 Task: Start in the project VantageTech the sprint 'Epic Expedition', with a duration of 1 week.
Action: Mouse moved to (178, 53)
Screenshot: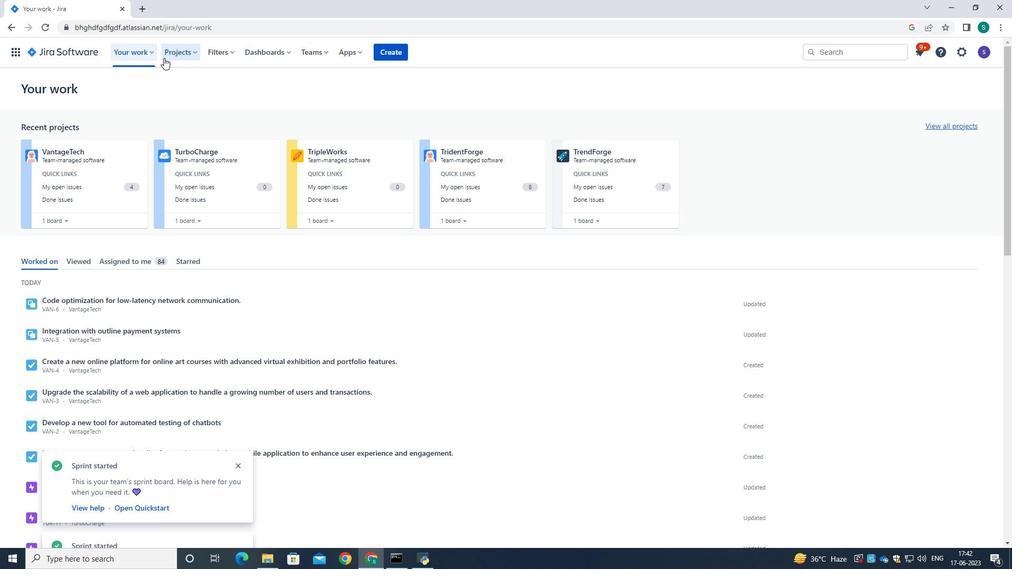 
Action: Mouse pressed left at (178, 53)
Screenshot: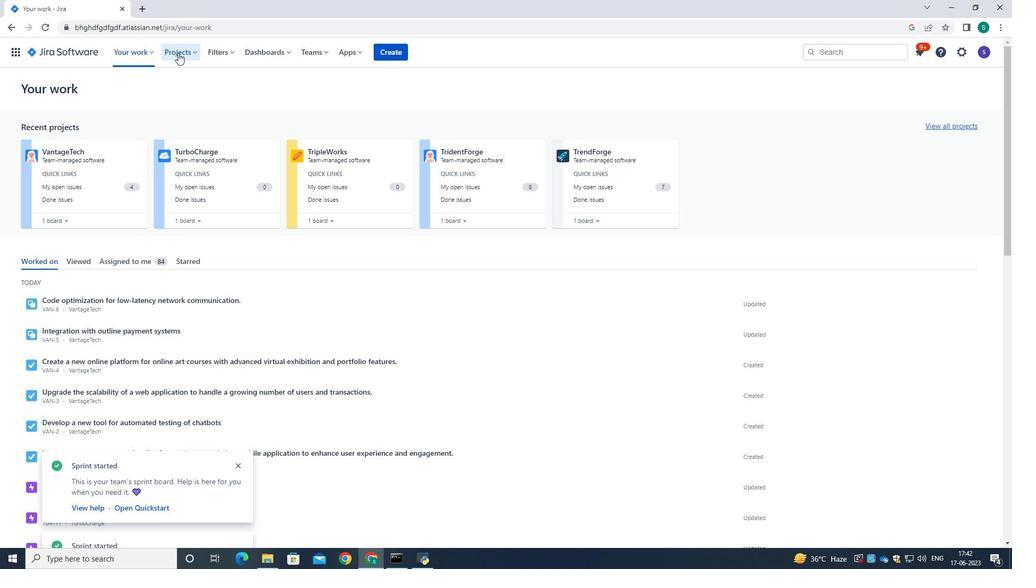 
Action: Mouse moved to (198, 104)
Screenshot: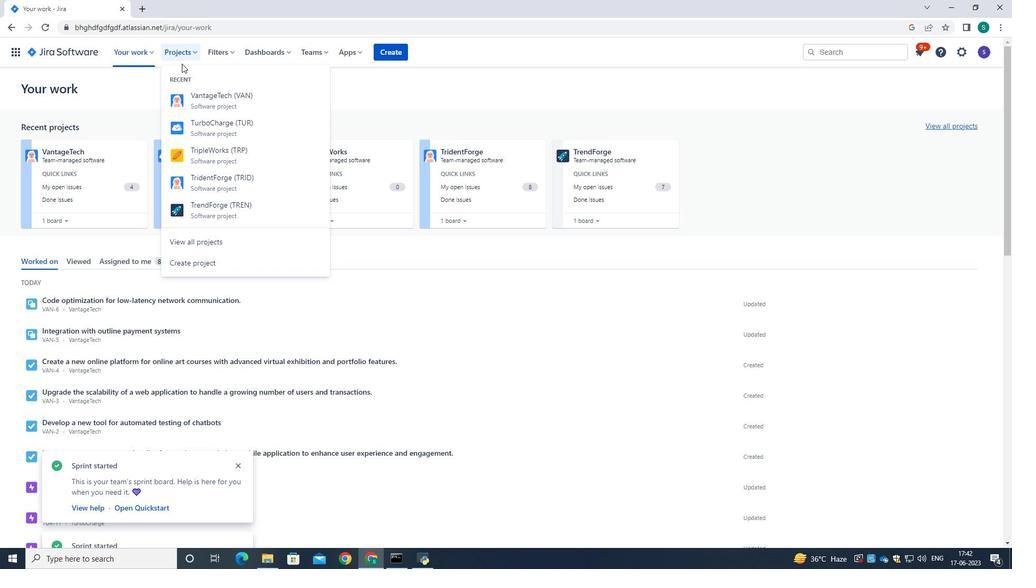 
Action: Mouse pressed left at (198, 104)
Screenshot: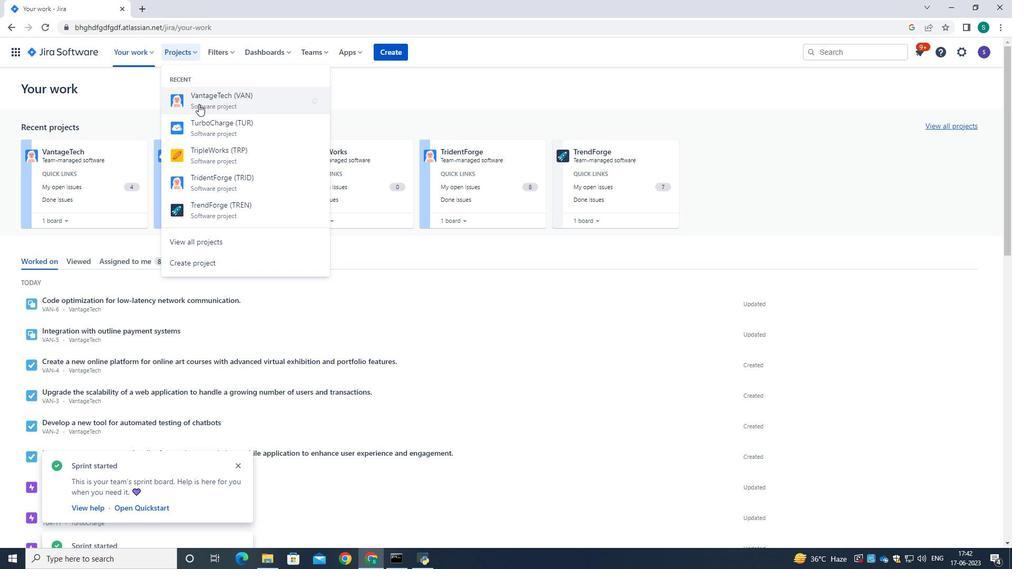 
Action: Mouse moved to (68, 156)
Screenshot: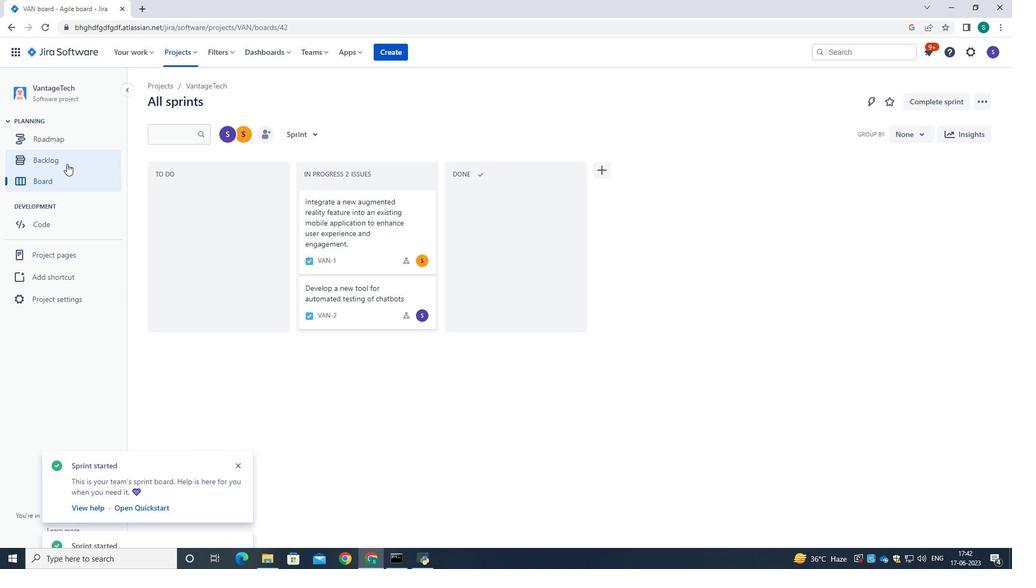 
Action: Mouse pressed left at (68, 156)
Screenshot: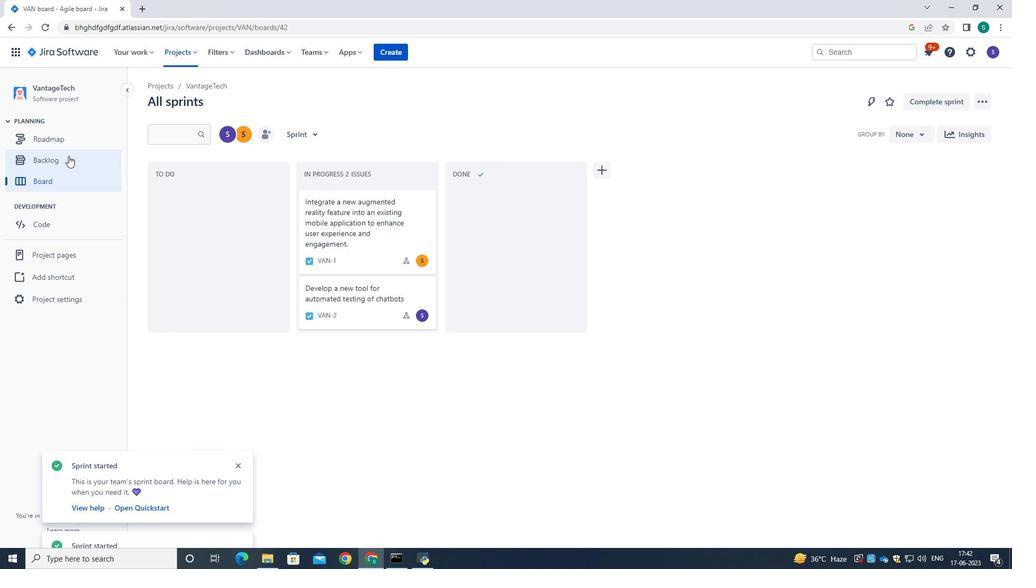 
Action: Mouse moved to (802, 329)
Screenshot: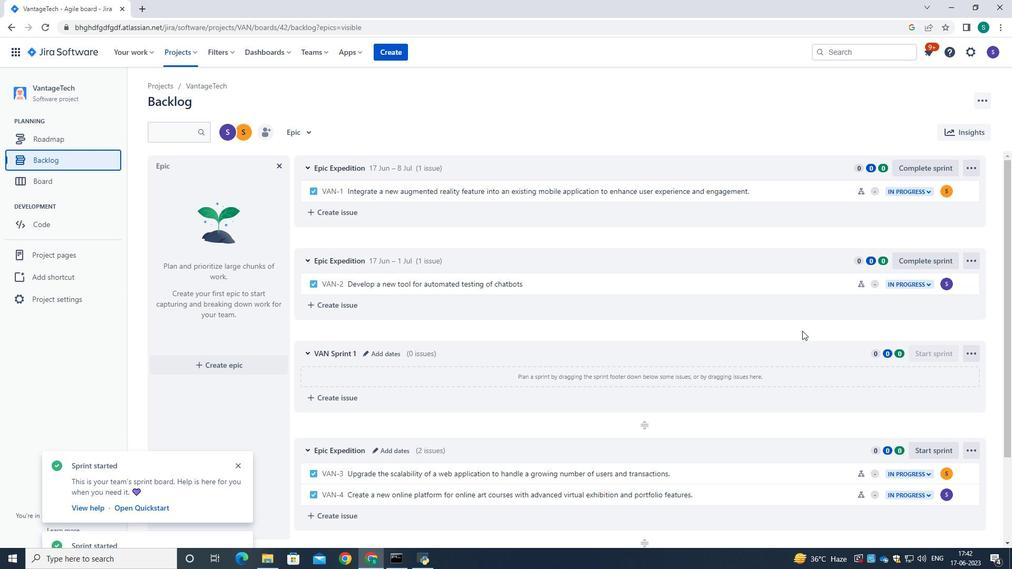 
Action: Mouse scrolled (802, 328) with delta (0, 0)
Screenshot: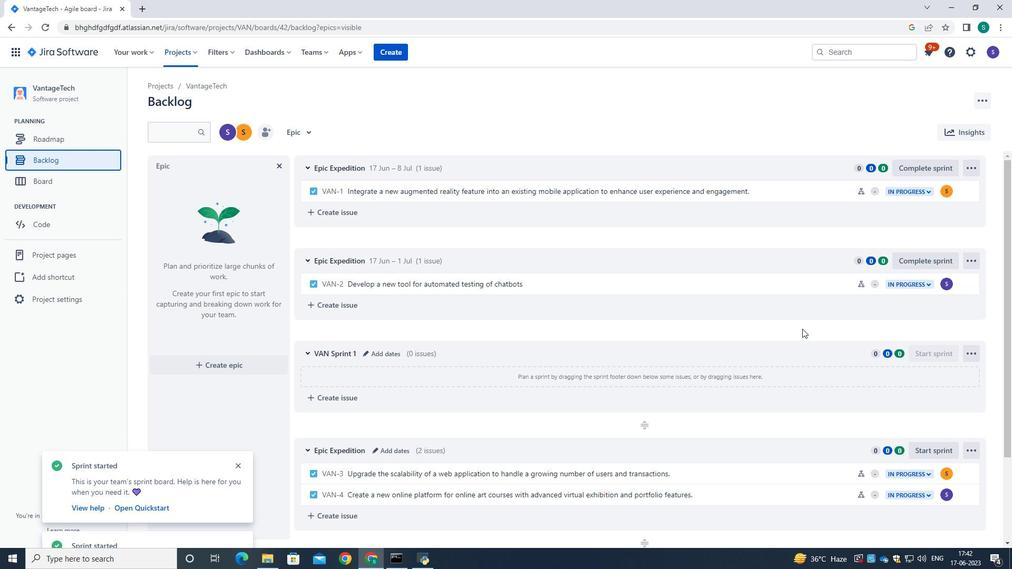 
Action: Mouse scrolled (802, 328) with delta (0, 0)
Screenshot: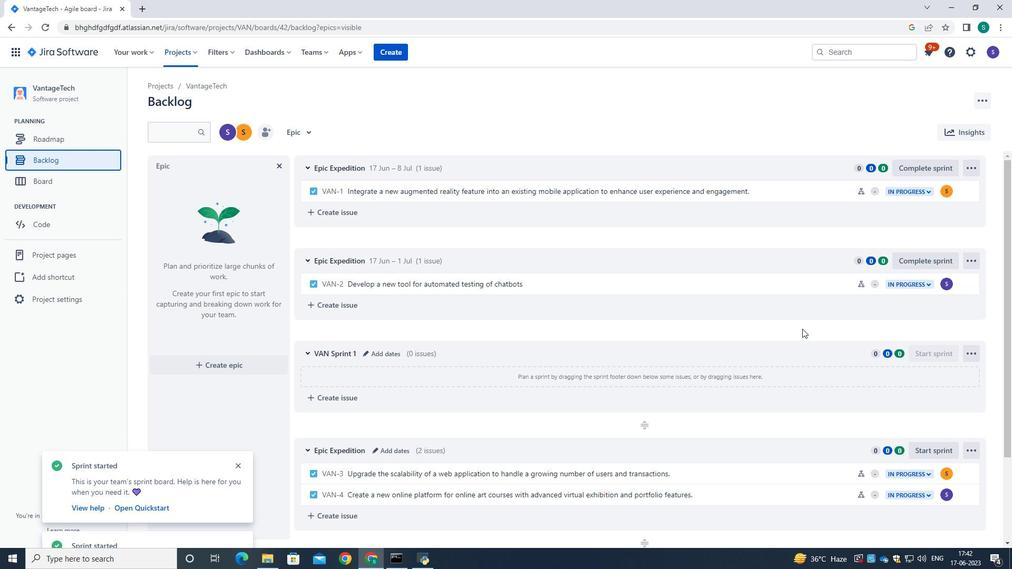
Action: Mouse moved to (926, 345)
Screenshot: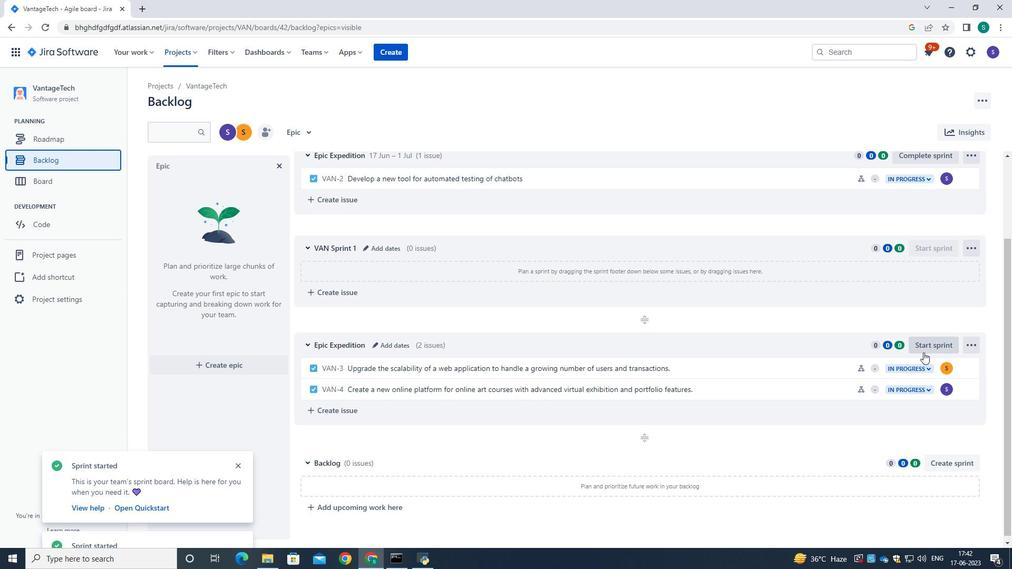 
Action: Mouse pressed left at (926, 345)
Screenshot: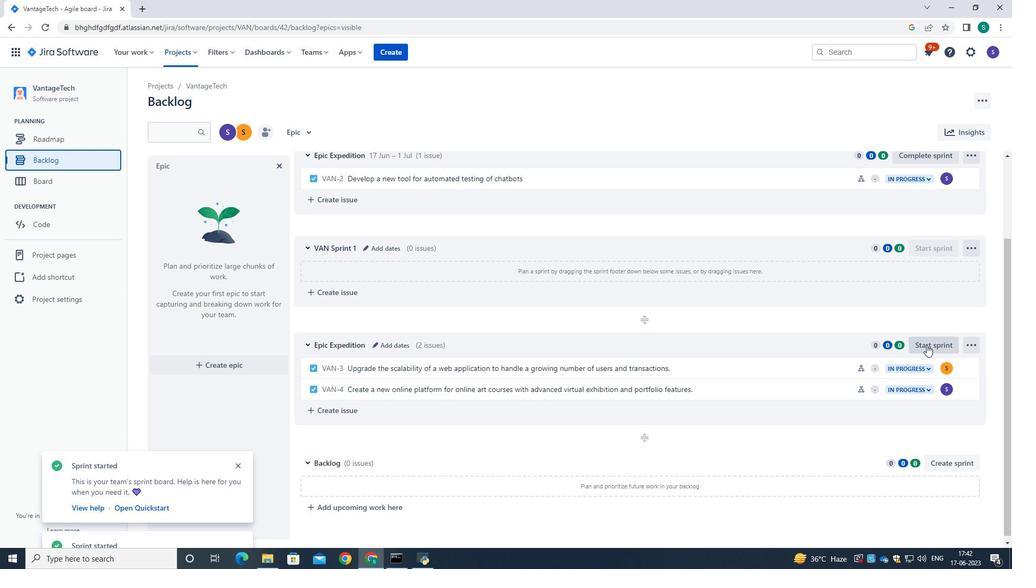 
Action: Mouse moved to (417, 186)
Screenshot: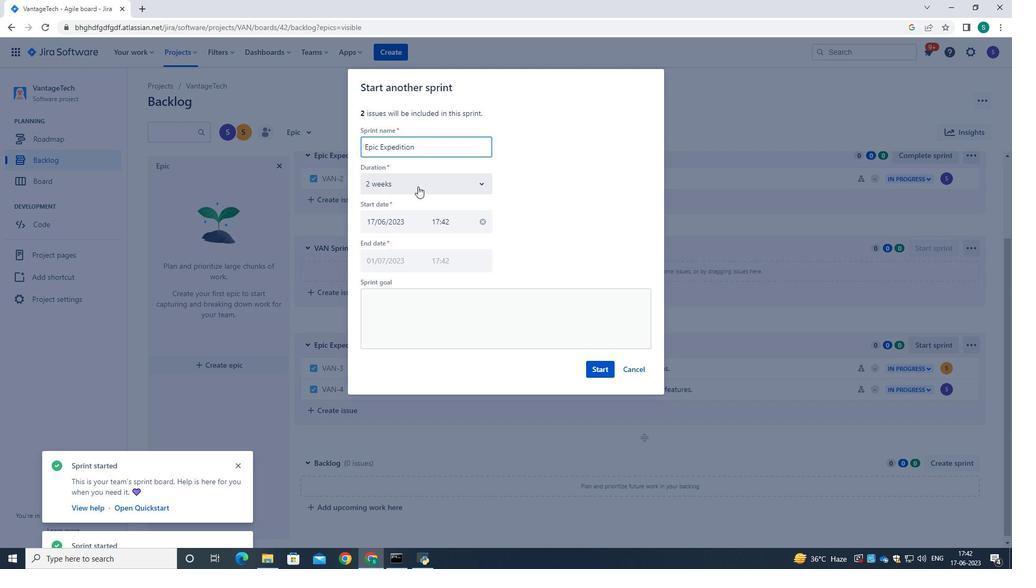 
Action: Mouse pressed left at (417, 186)
Screenshot: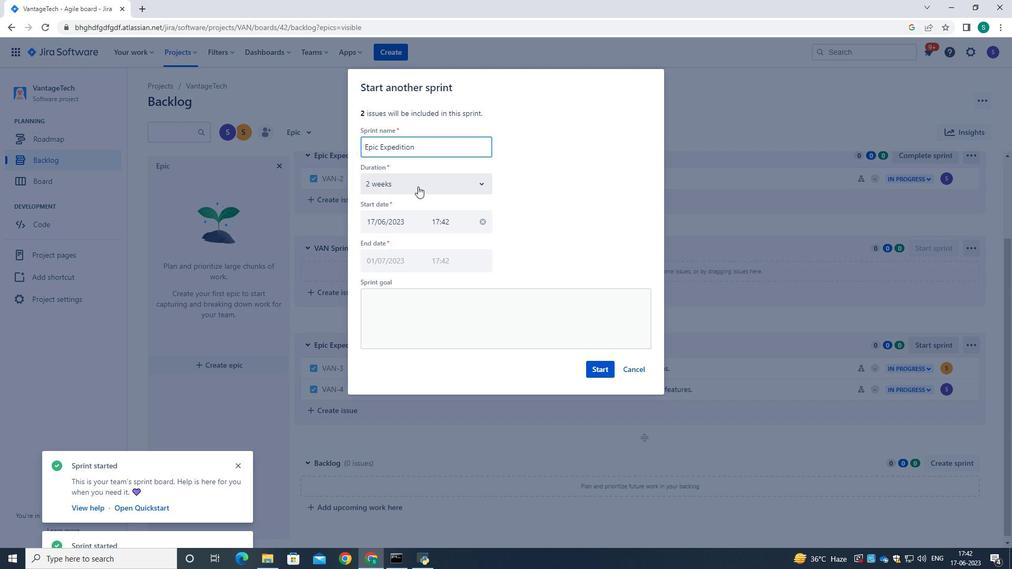 
Action: Mouse moved to (395, 212)
Screenshot: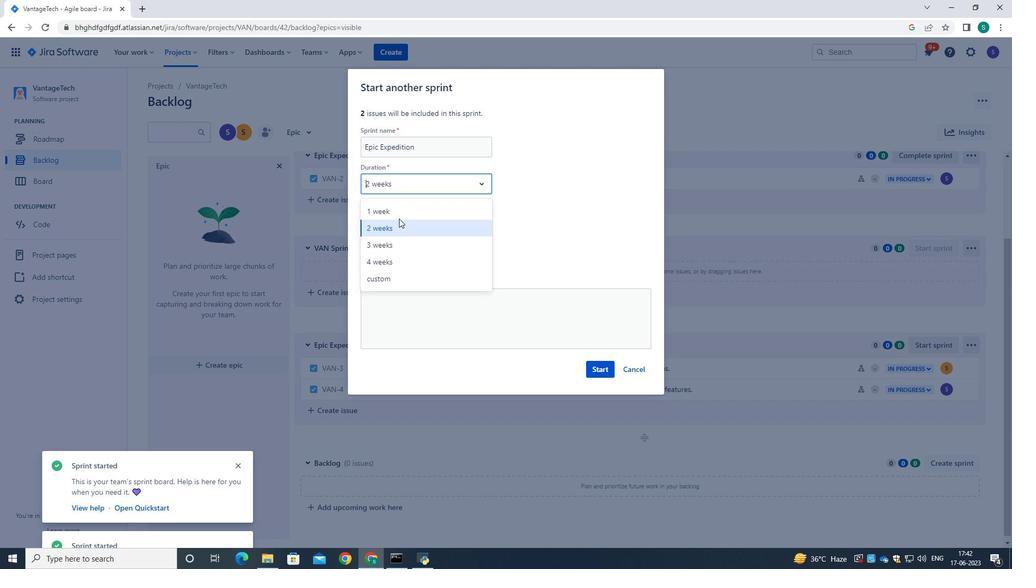 
Action: Mouse pressed left at (395, 212)
Screenshot: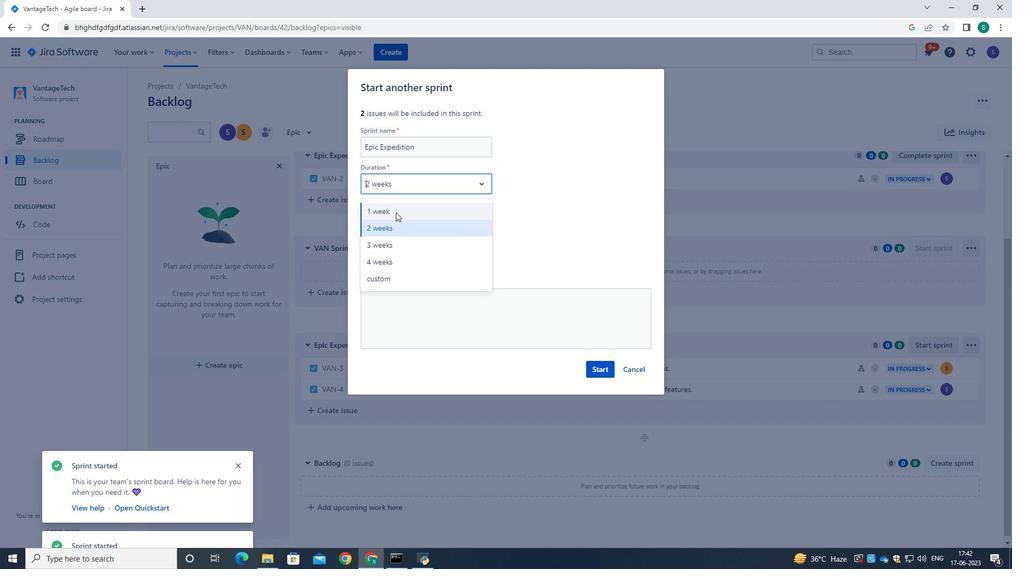 
Action: Mouse moved to (597, 370)
Screenshot: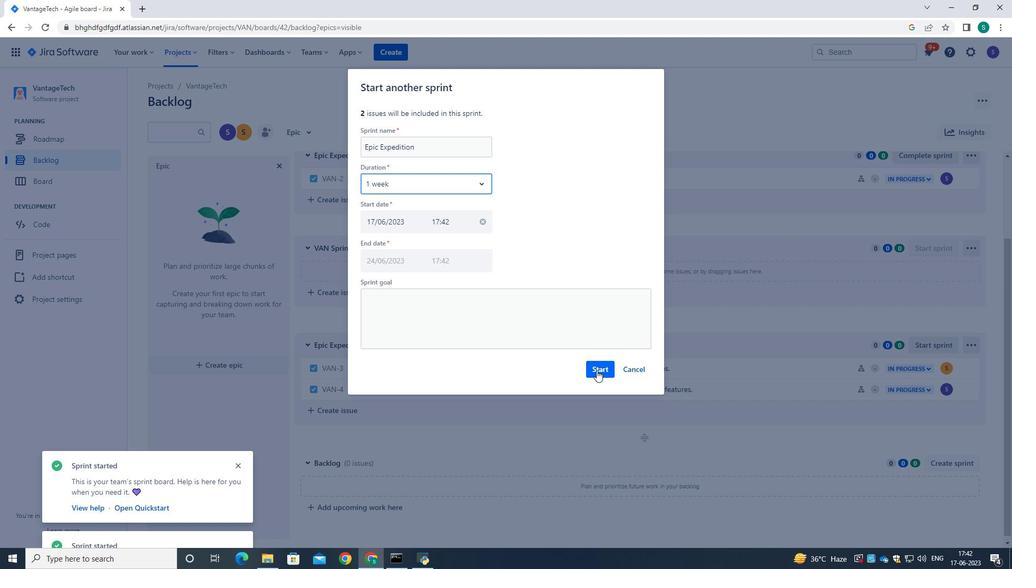 
Action: Mouse pressed left at (597, 370)
Screenshot: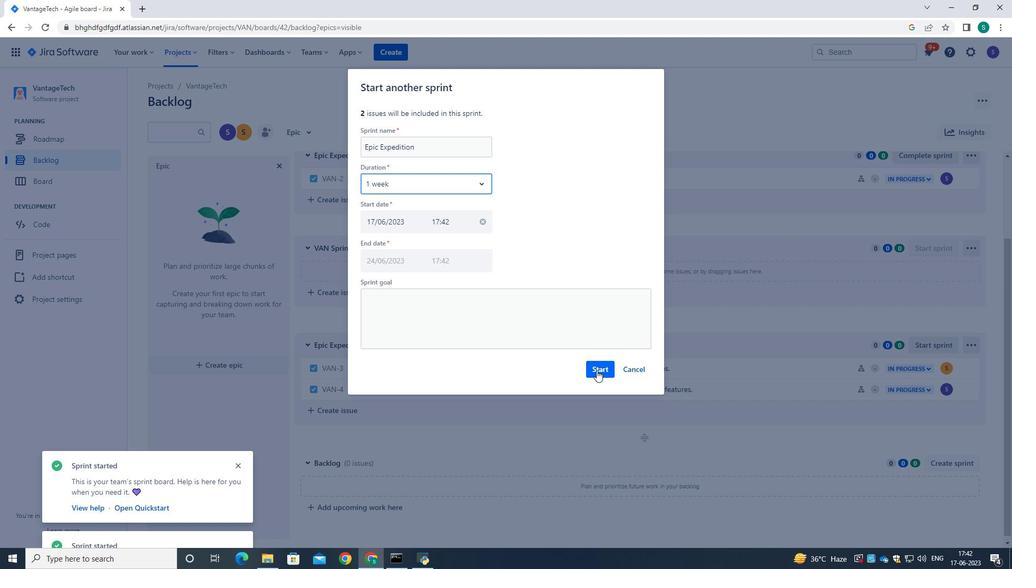 
Action: Mouse moved to (597, 370)
Screenshot: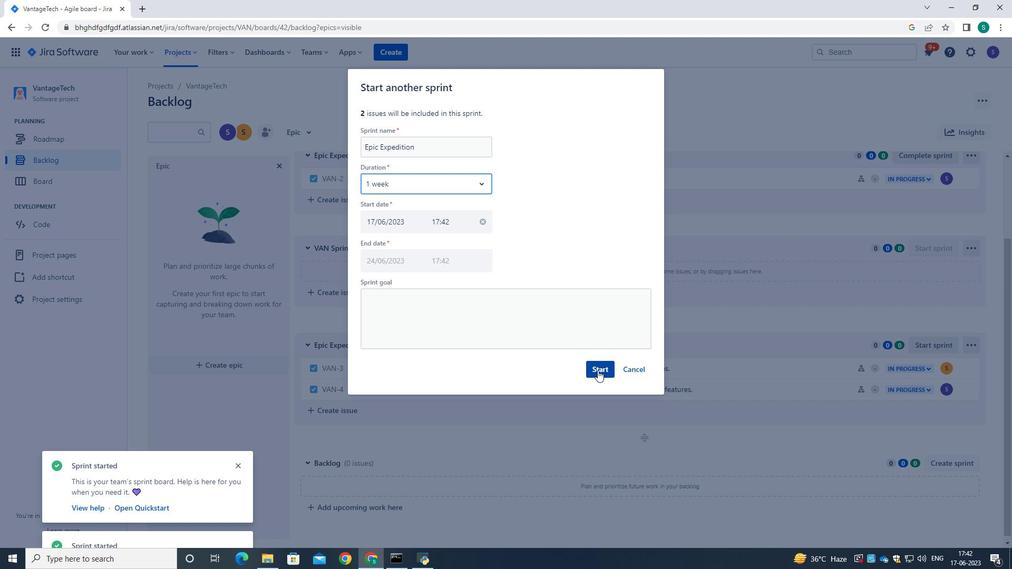
